 Task: Create a due date automation trigger when advanced on, on the wednesday after a card is due add basic assigned to member @aryan at 11:00 AM.
Action: Mouse moved to (930, 77)
Screenshot: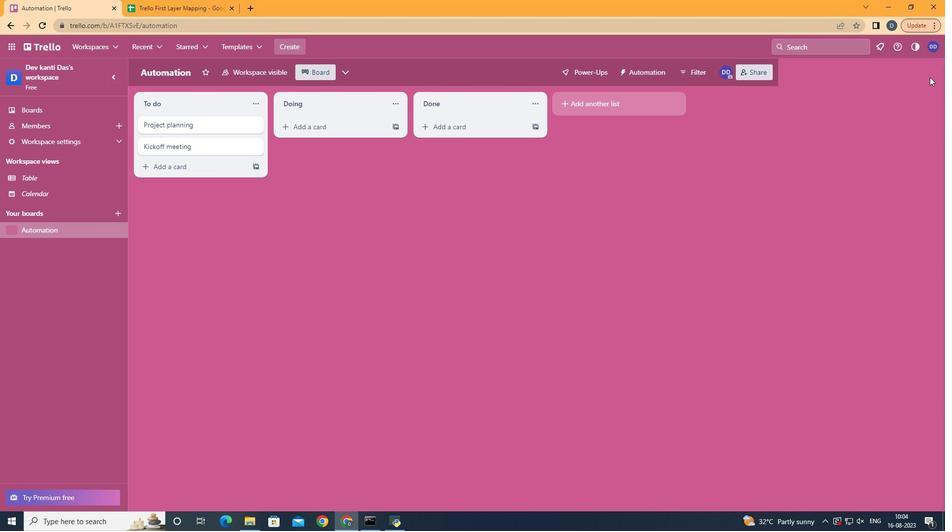 
Action: Mouse pressed left at (930, 77)
Screenshot: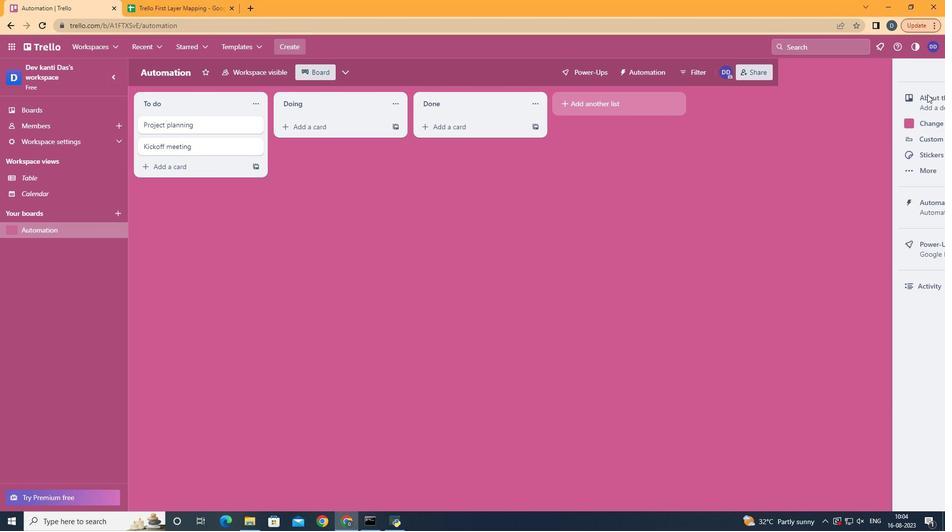 
Action: Mouse moved to (885, 201)
Screenshot: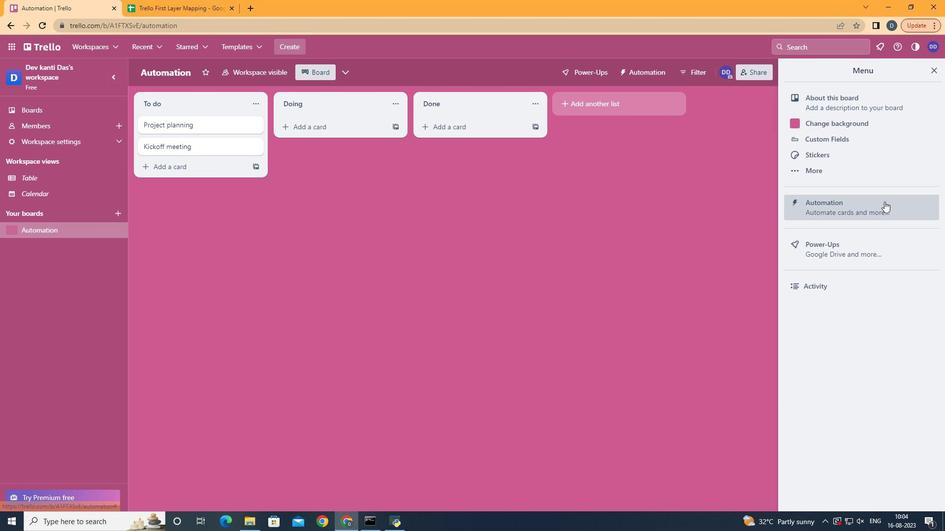 
Action: Mouse pressed left at (885, 201)
Screenshot: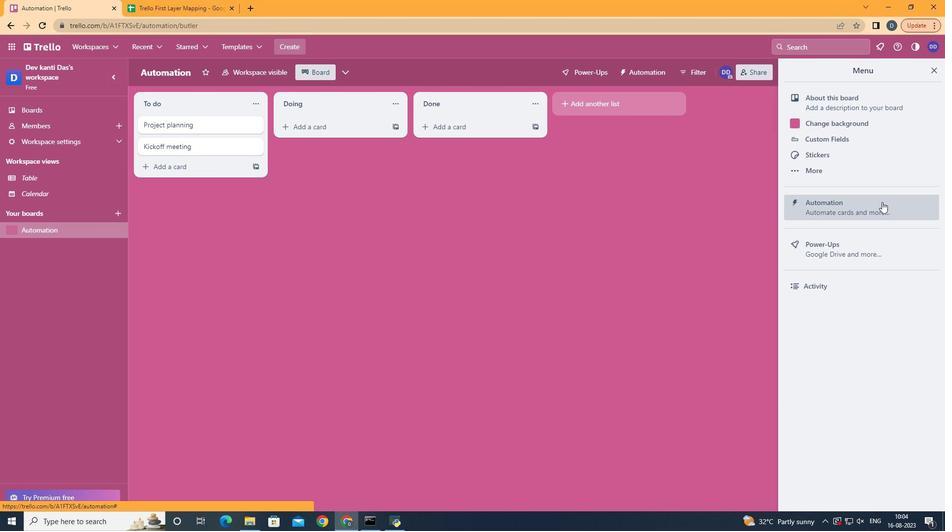 
Action: Mouse moved to (197, 196)
Screenshot: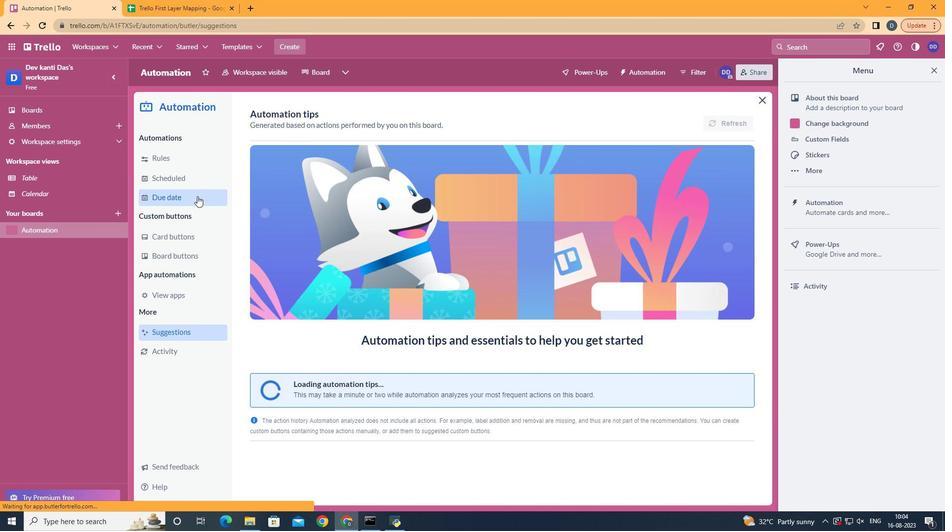 
Action: Mouse pressed left at (197, 196)
Screenshot: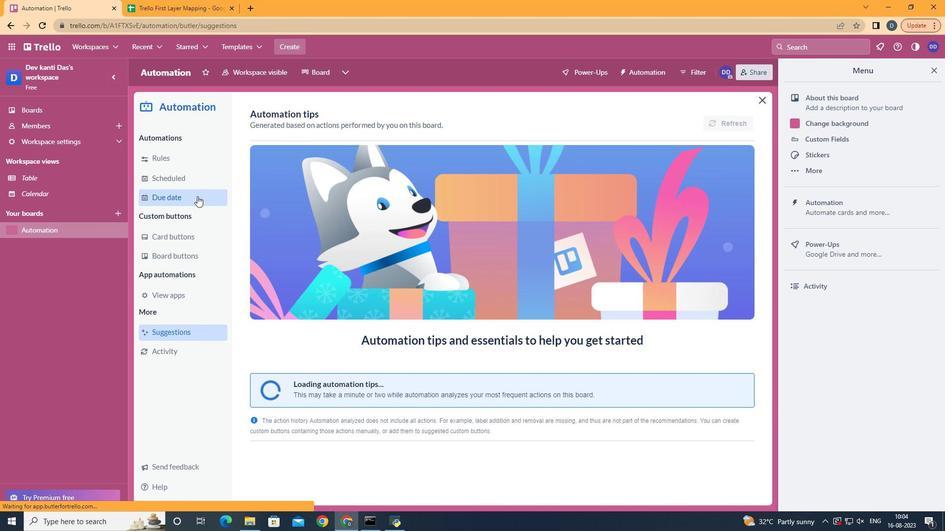 
Action: Mouse moved to (683, 117)
Screenshot: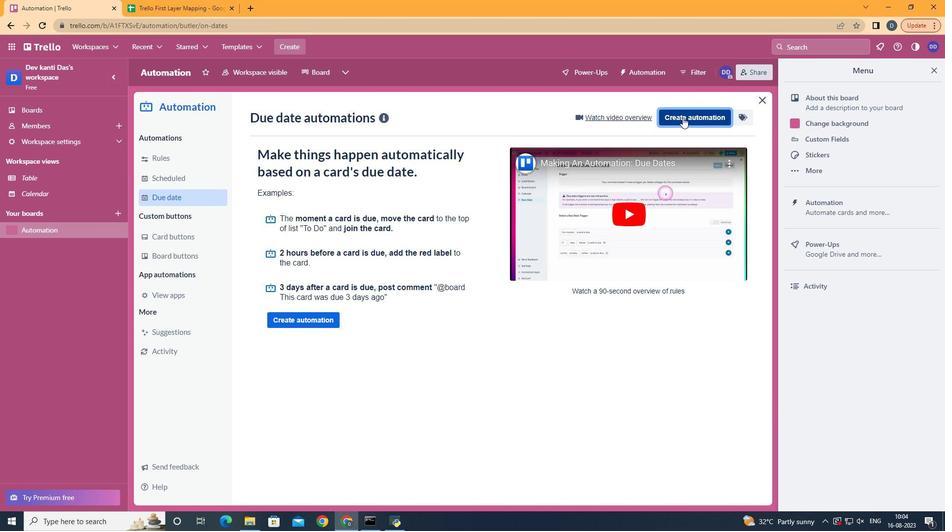 
Action: Mouse pressed left at (683, 117)
Screenshot: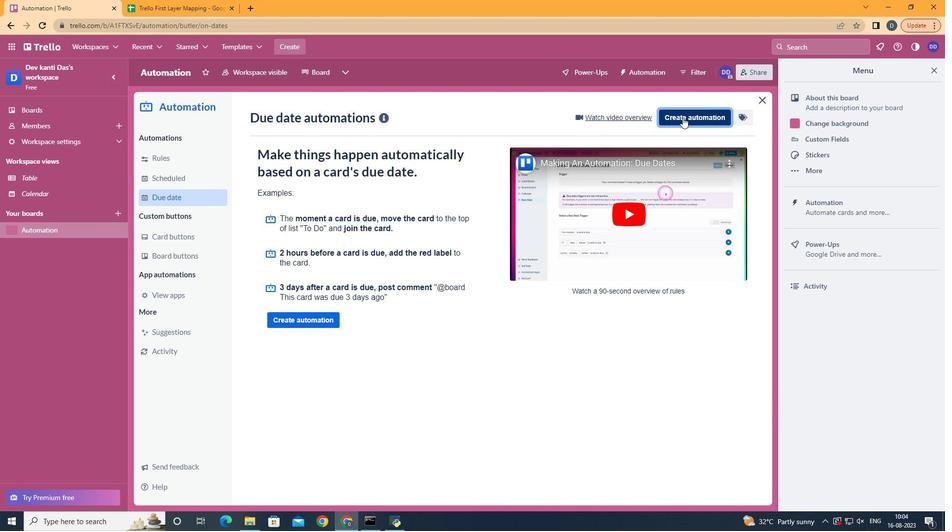 
Action: Mouse moved to (531, 208)
Screenshot: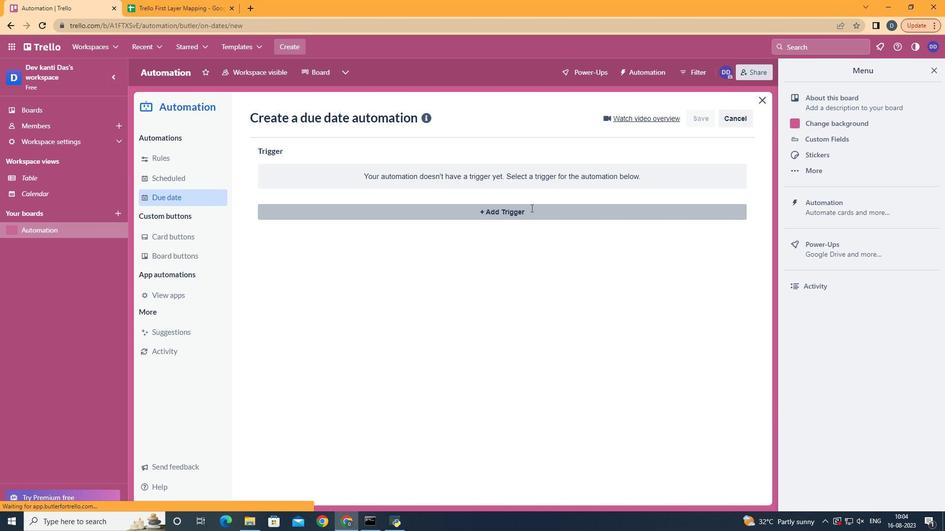 
Action: Mouse pressed left at (531, 208)
Screenshot: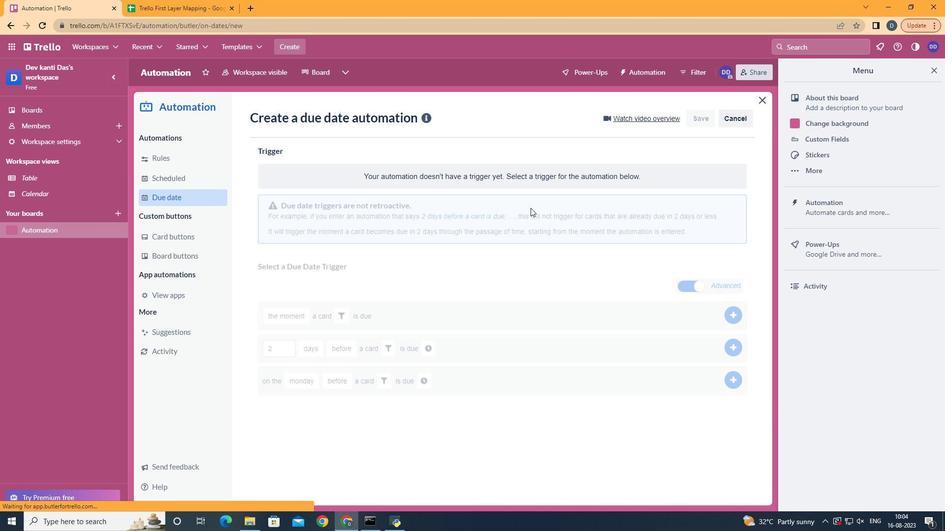
Action: Mouse moved to (311, 295)
Screenshot: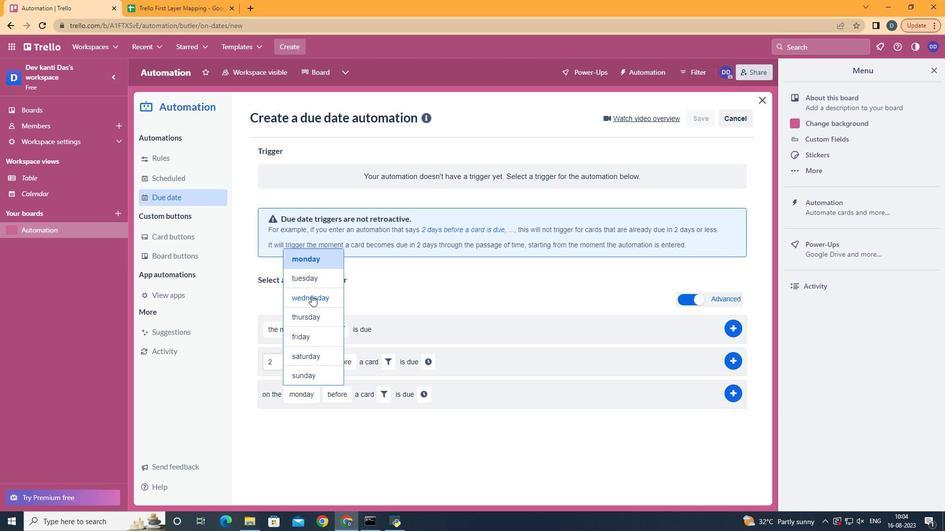 
Action: Mouse pressed left at (311, 295)
Screenshot: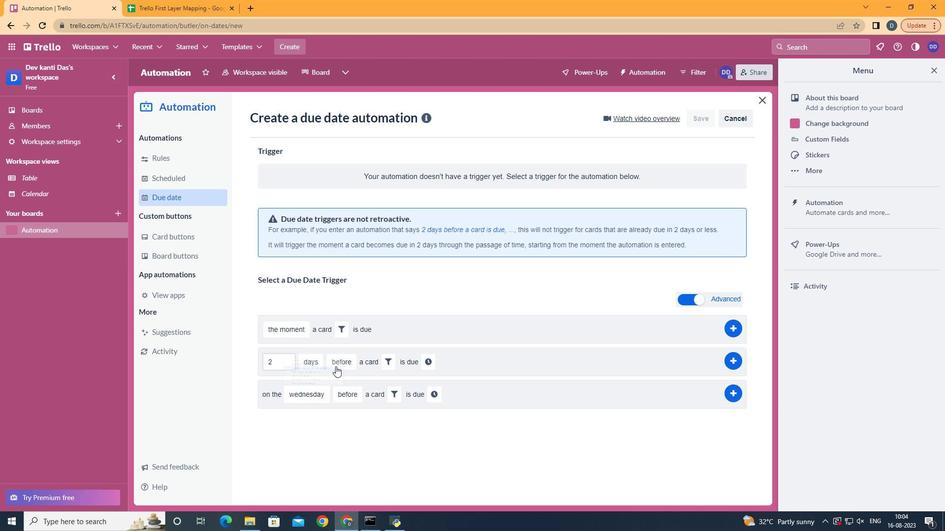 
Action: Mouse moved to (355, 427)
Screenshot: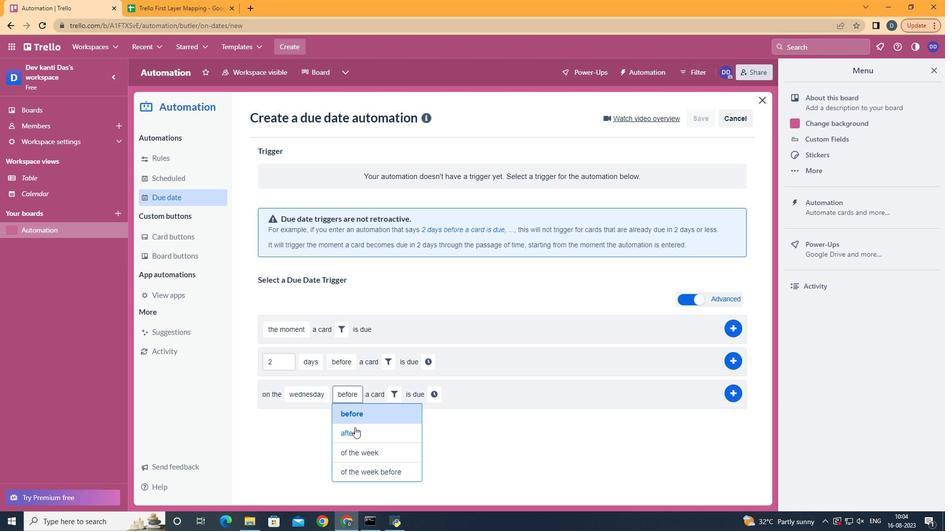 
Action: Mouse pressed left at (355, 427)
Screenshot: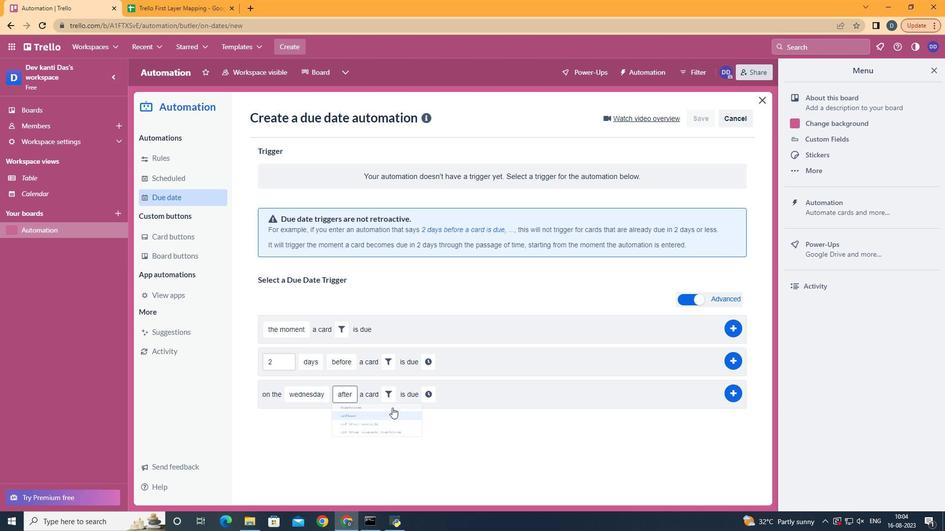 
Action: Mouse moved to (393, 392)
Screenshot: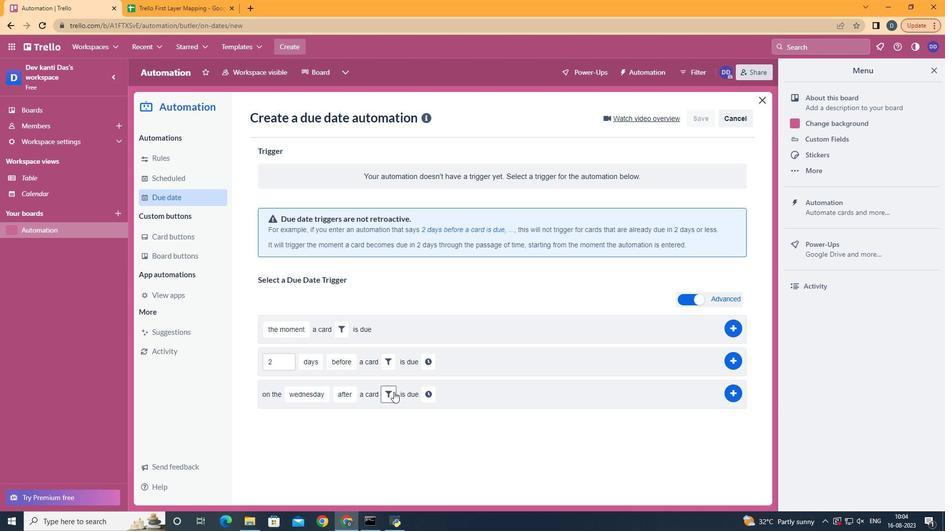 
Action: Mouse pressed left at (393, 392)
Screenshot: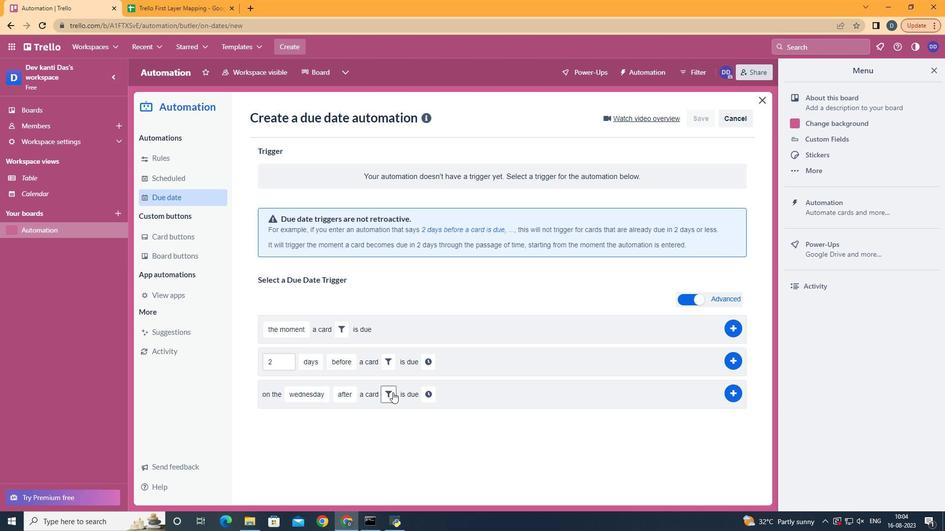 
Action: Mouse moved to (473, 439)
Screenshot: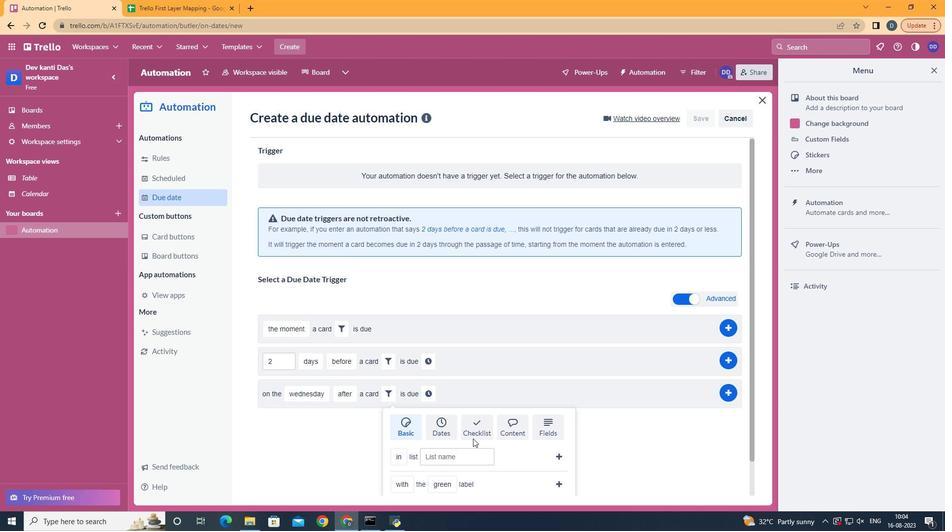 
Action: Mouse scrolled (473, 438) with delta (0, 0)
Screenshot: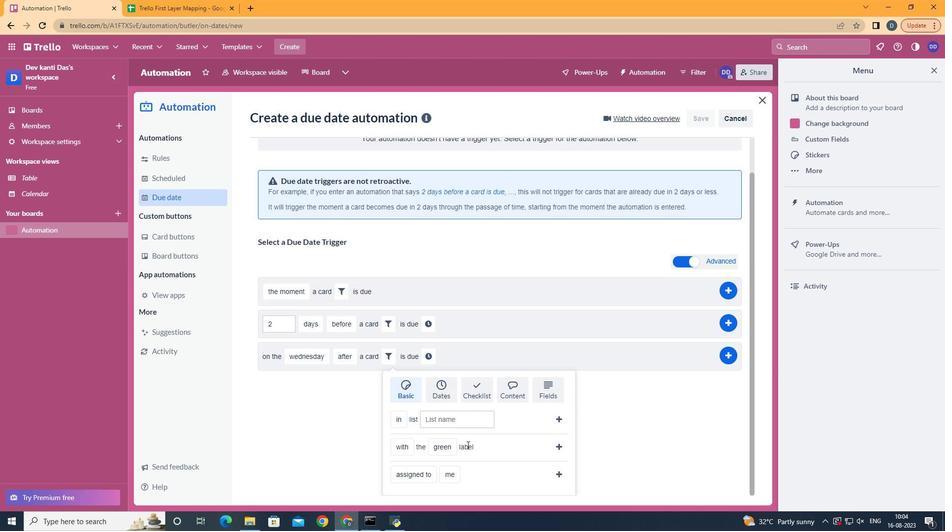 
Action: Mouse scrolled (473, 438) with delta (0, 0)
Screenshot: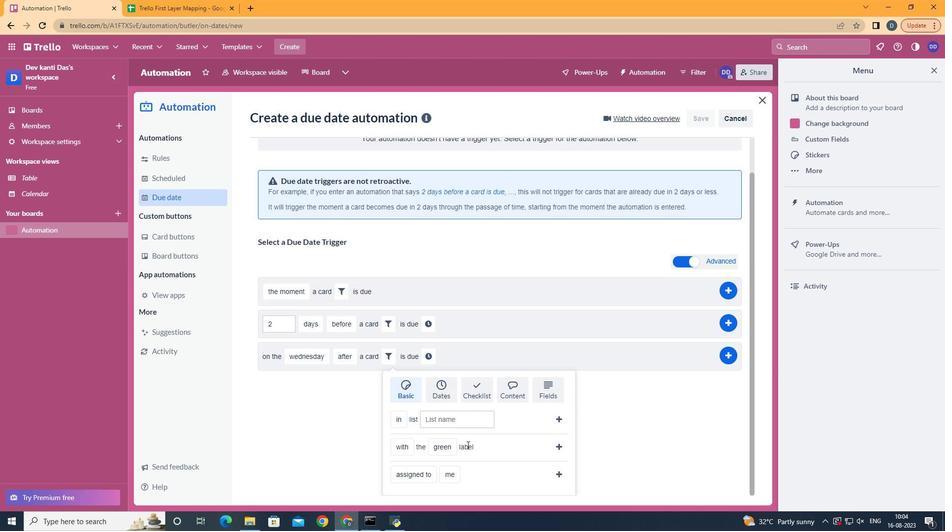 
Action: Mouse scrolled (473, 438) with delta (0, 0)
Screenshot: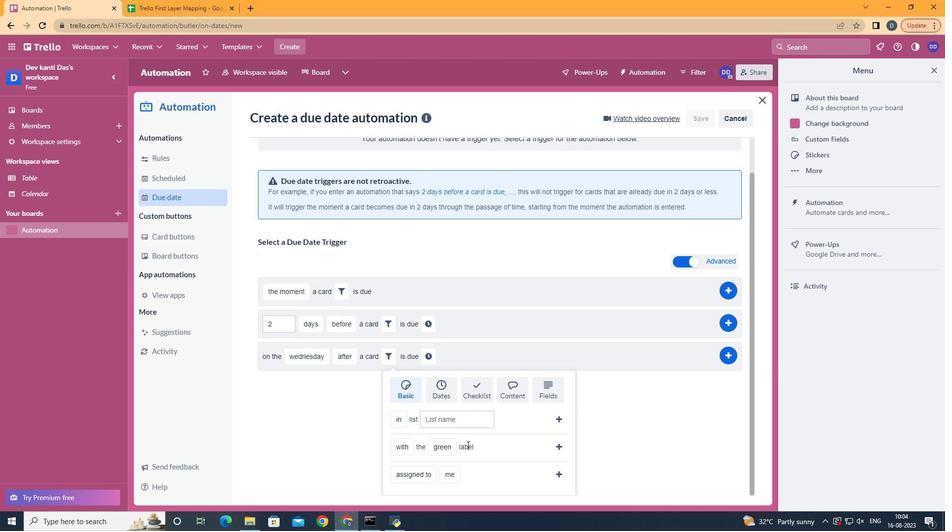 
Action: Mouse scrolled (473, 438) with delta (0, 0)
Screenshot: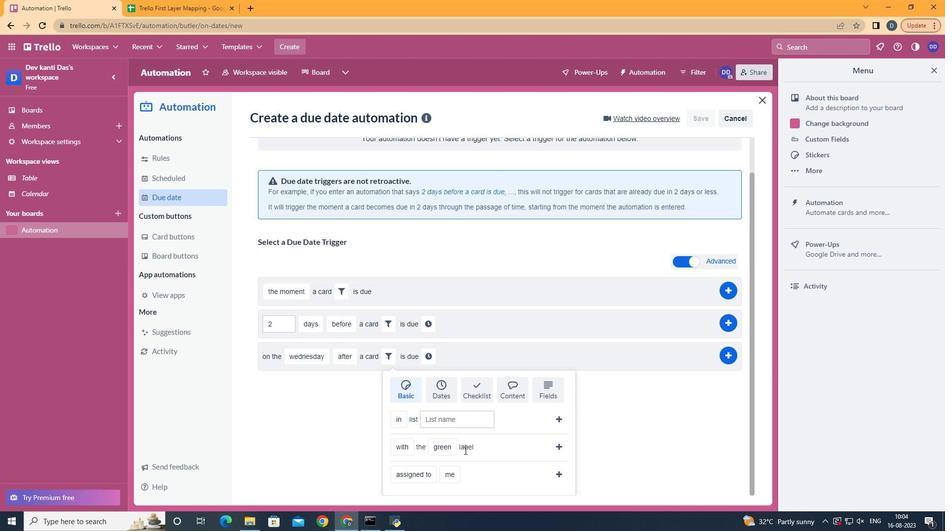 
Action: Mouse moved to (456, 463)
Screenshot: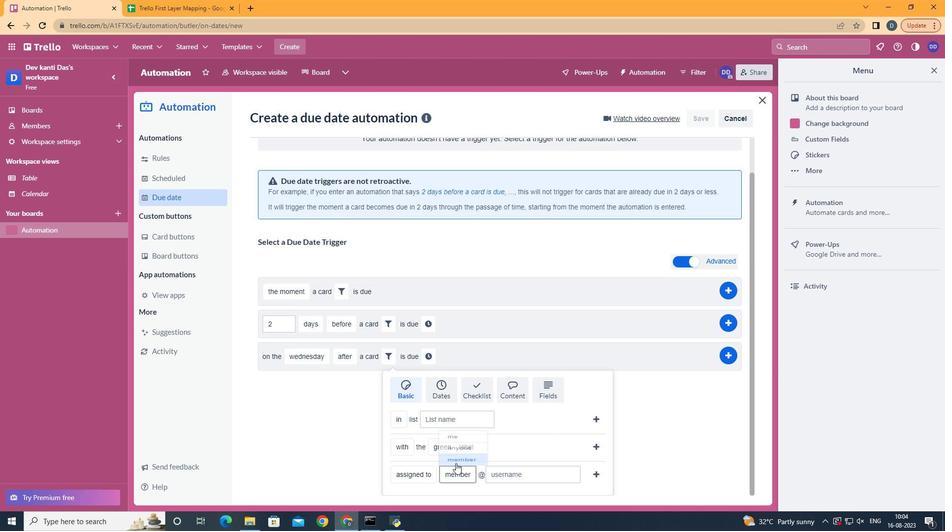 
Action: Mouse pressed left at (456, 463)
Screenshot: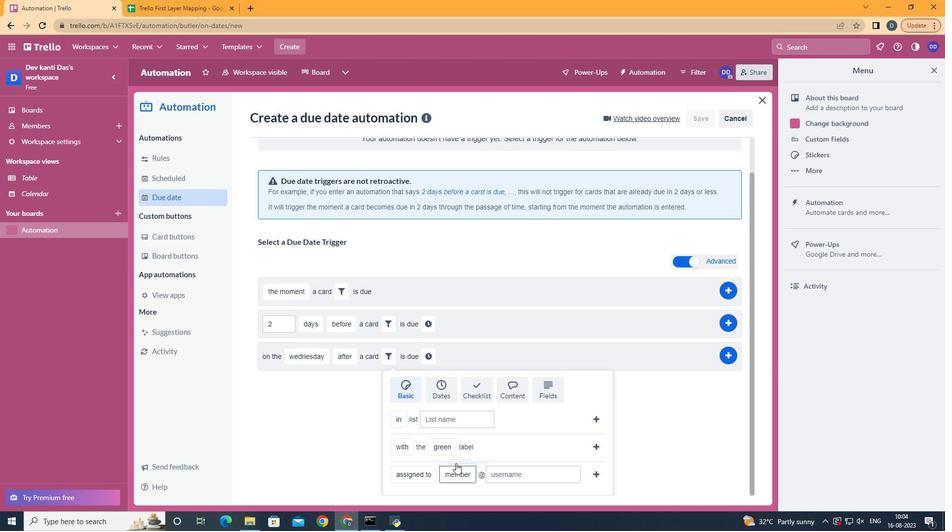 
Action: Mouse moved to (520, 475)
Screenshot: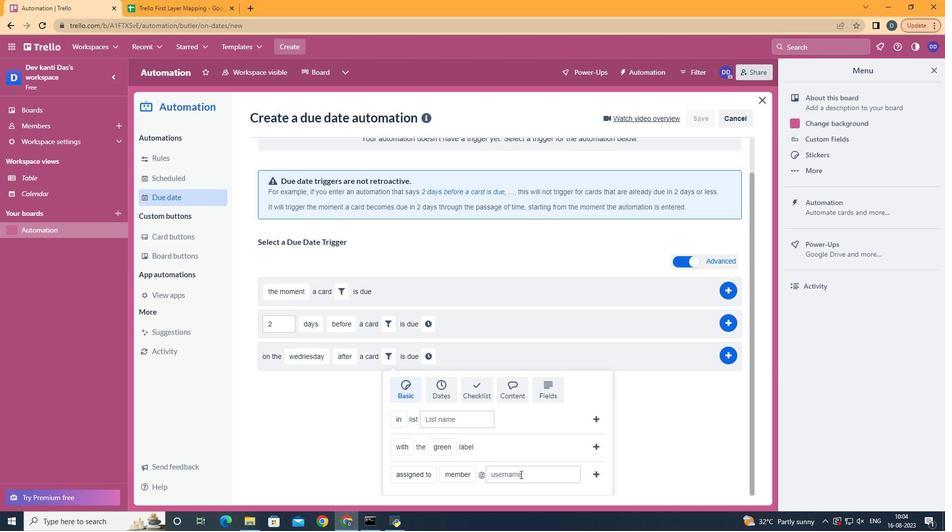 
Action: Mouse pressed left at (520, 475)
Screenshot: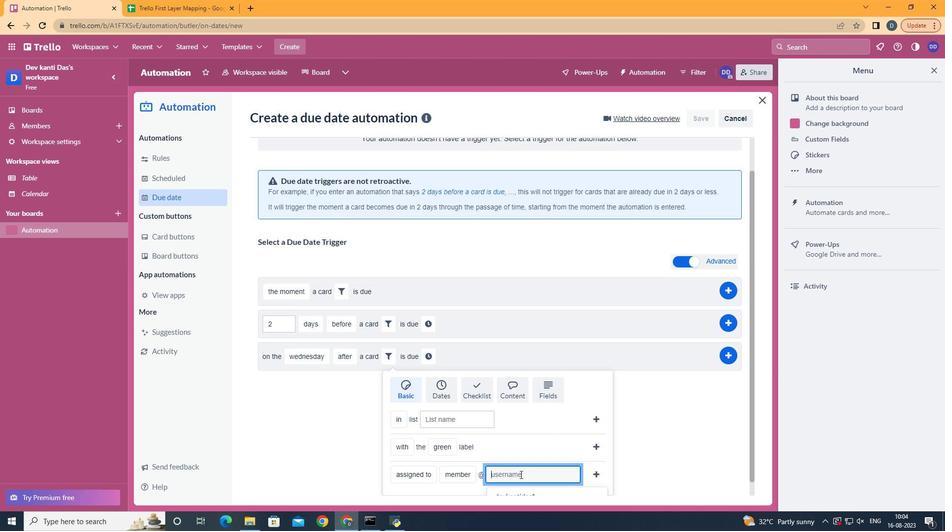 
Action: Key pressed aryan
Screenshot: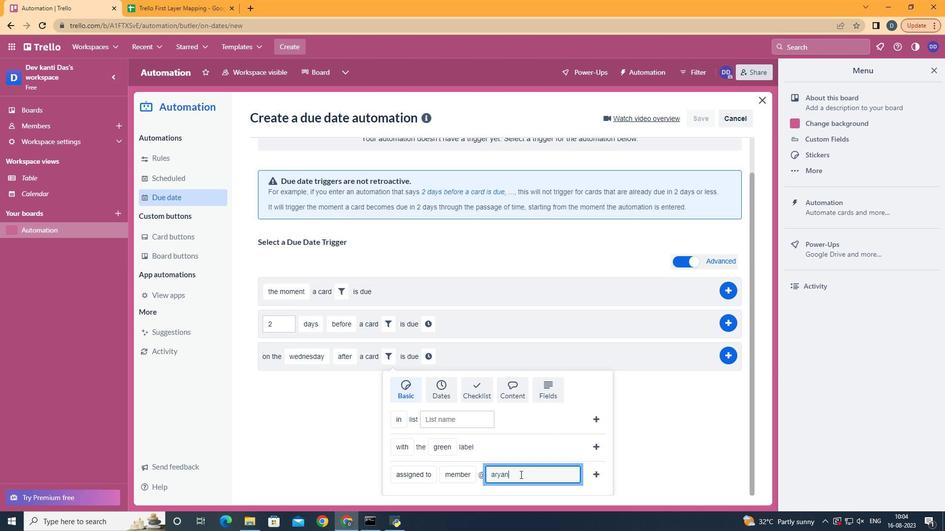 
Action: Mouse moved to (593, 476)
Screenshot: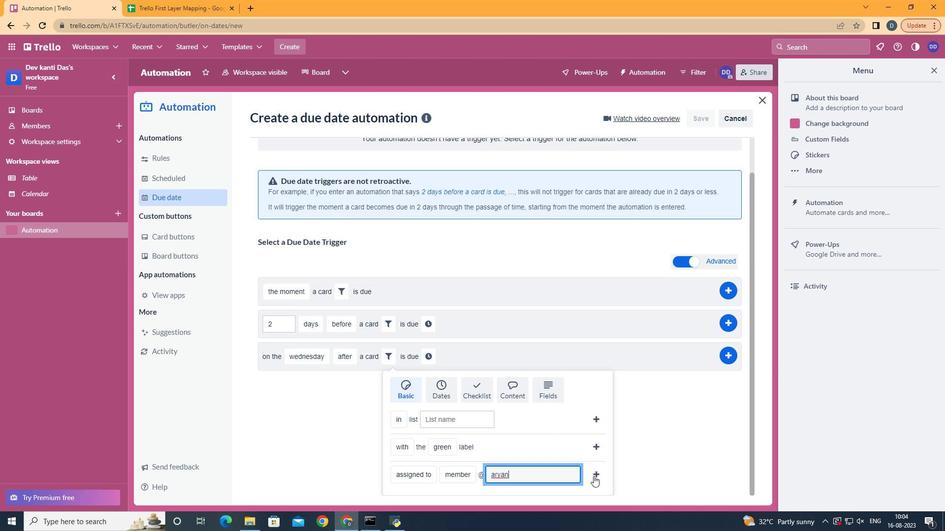 
Action: Mouse pressed left at (593, 476)
Screenshot: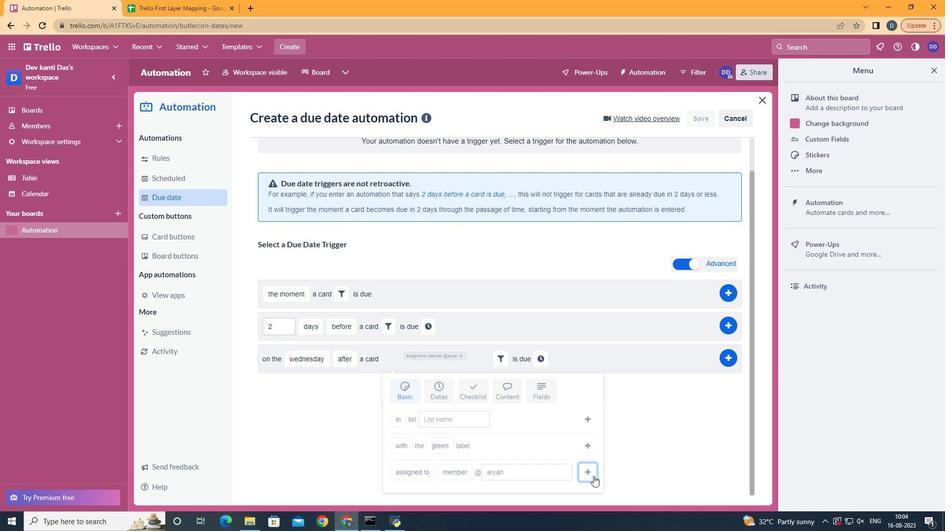 
Action: Mouse moved to (548, 396)
Screenshot: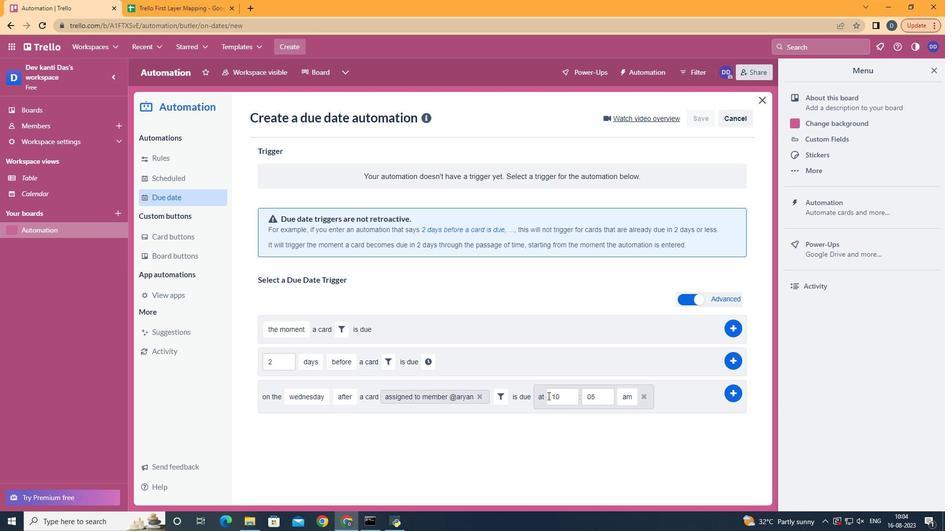 
Action: Mouse pressed left at (548, 396)
Screenshot: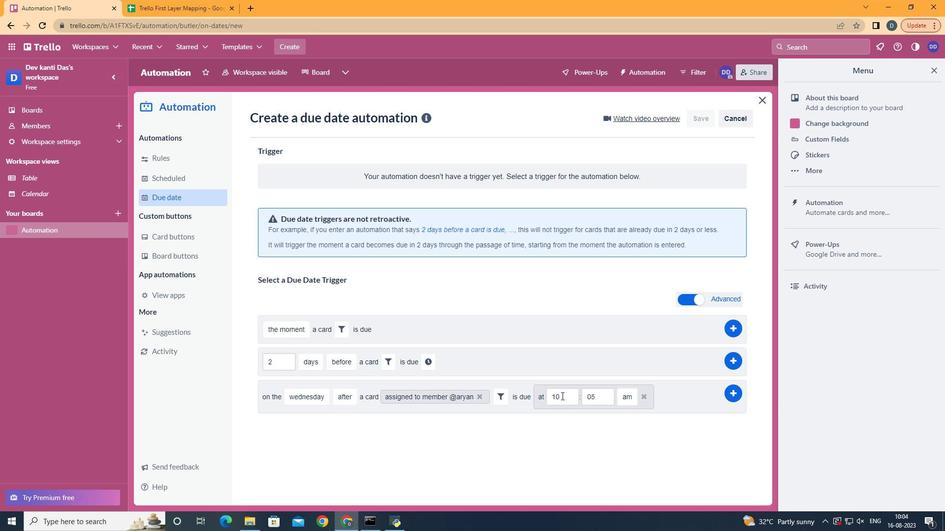 
Action: Mouse moved to (563, 396)
Screenshot: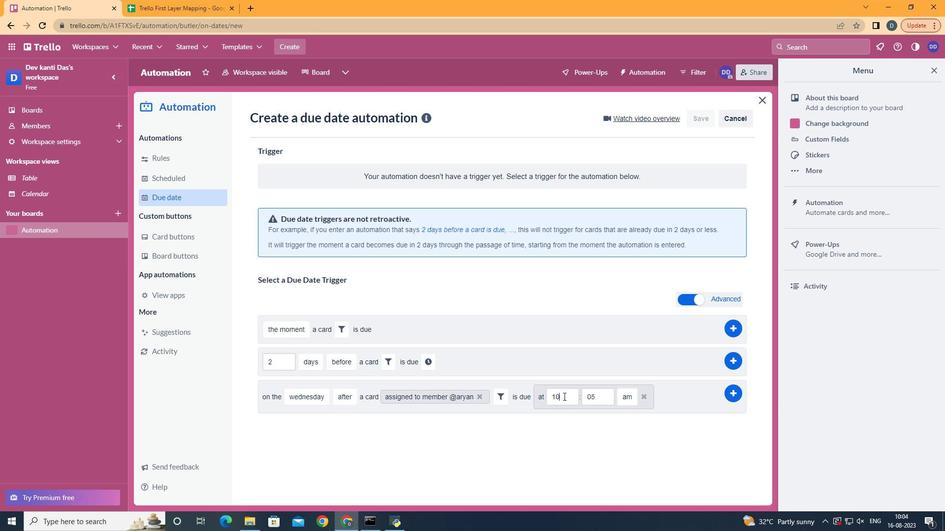 
Action: Mouse pressed left at (563, 396)
Screenshot: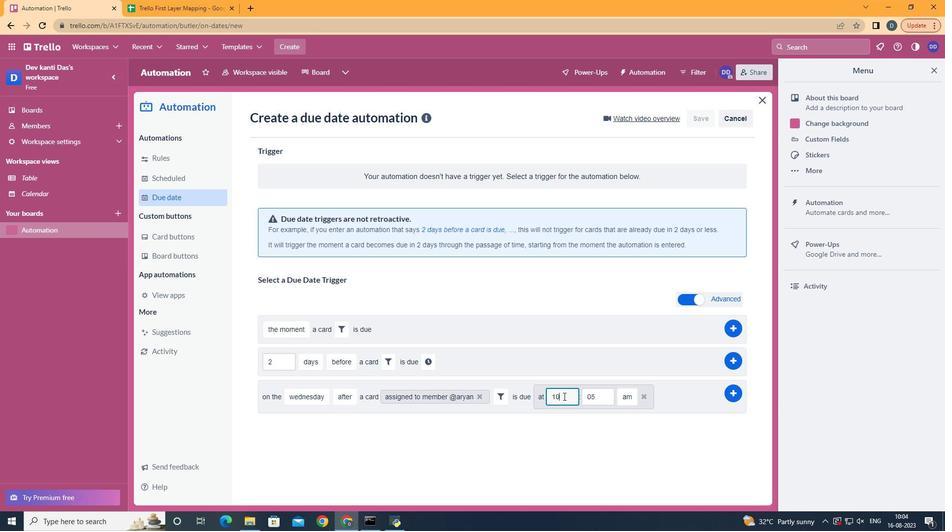 
Action: Key pressed <Key.backspace>1
Screenshot: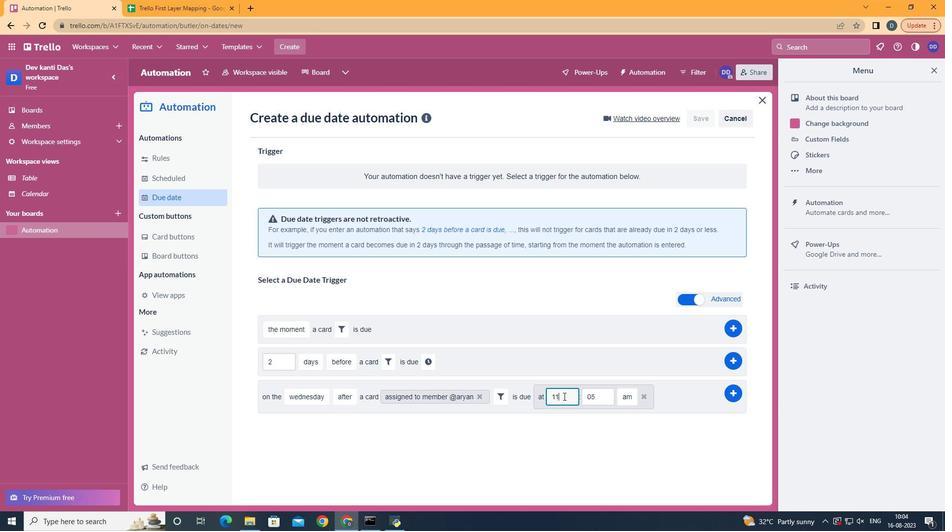 
Action: Mouse moved to (597, 398)
Screenshot: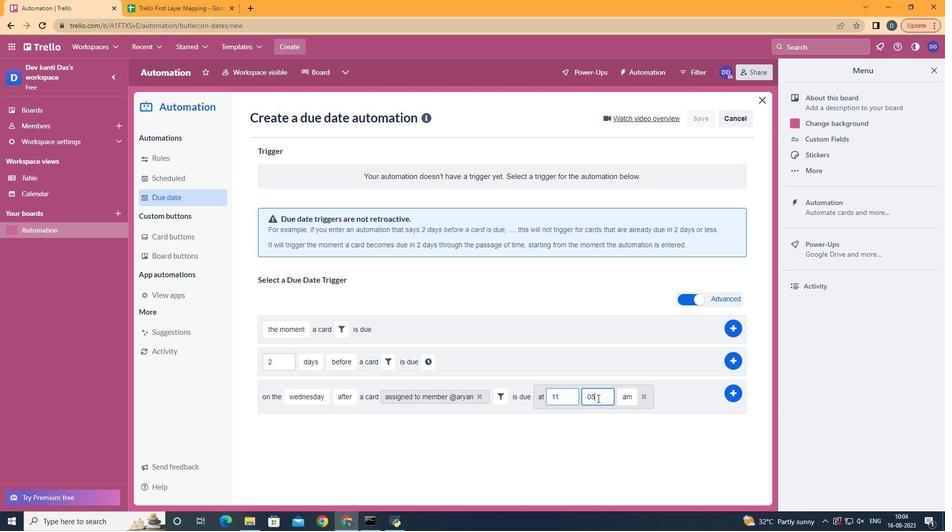 
Action: Mouse pressed left at (597, 398)
Screenshot: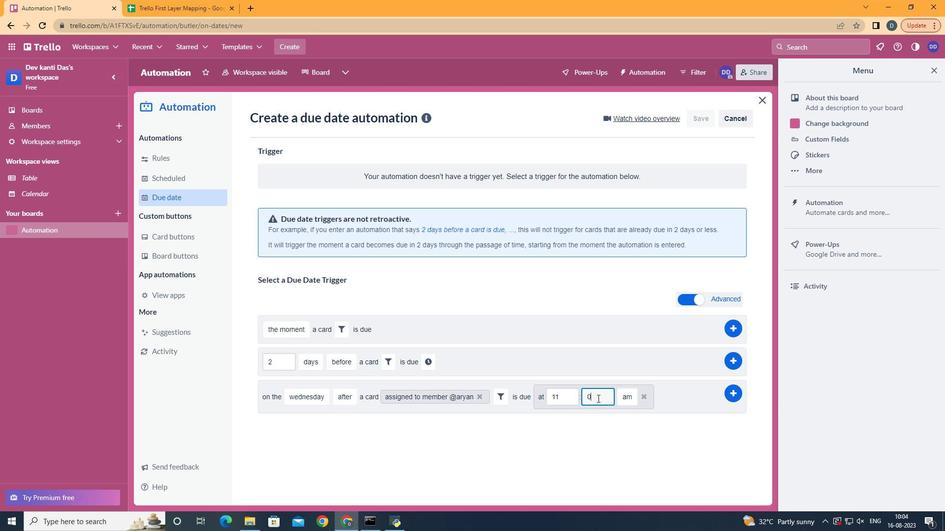 
Action: Key pressed <Key.backspace>0
Screenshot: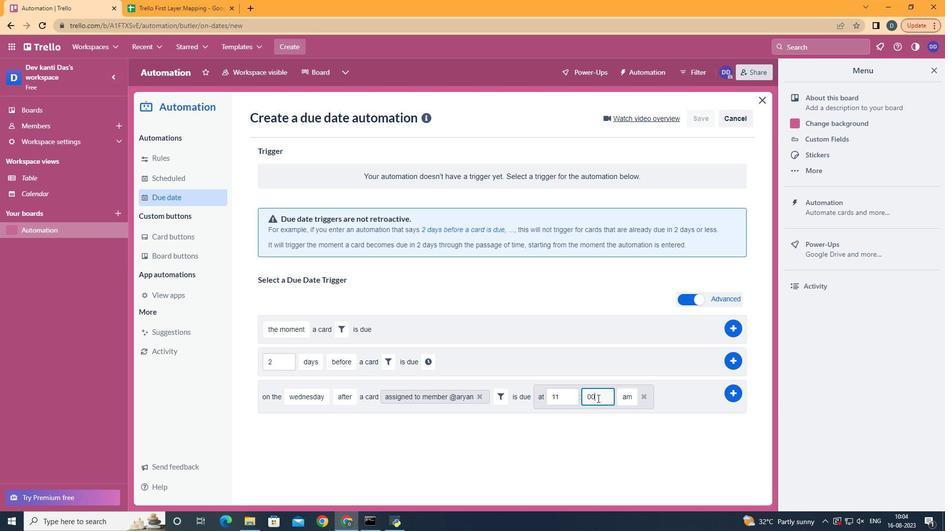 
Action: Mouse moved to (735, 392)
Screenshot: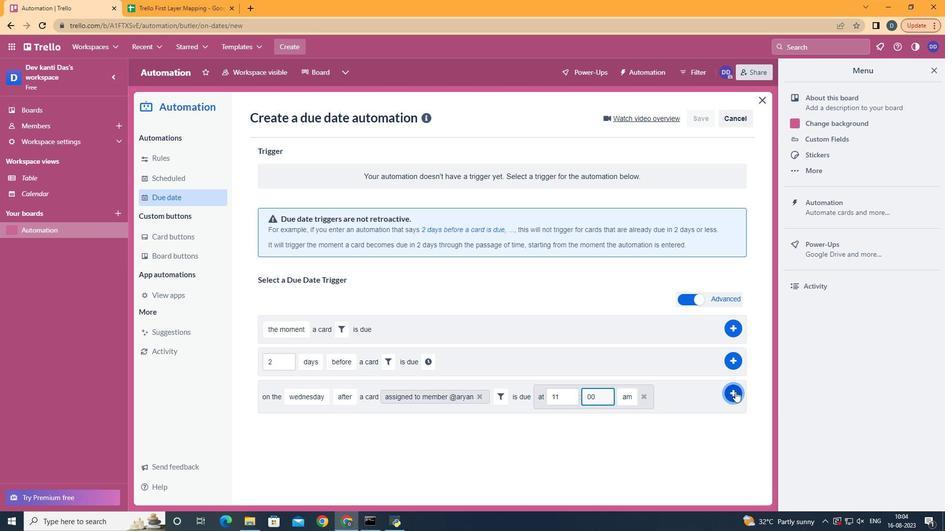 
Action: Mouse pressed left at (735, 392)
Screenshot: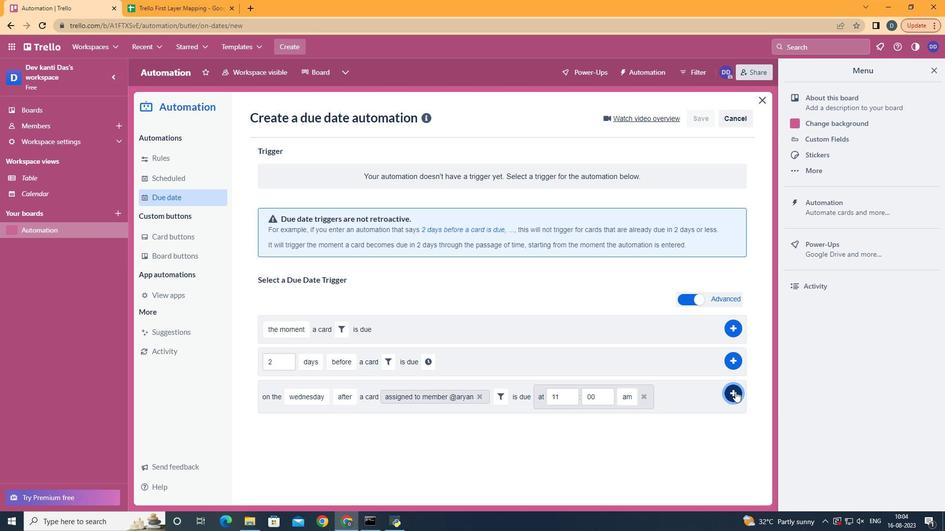 
